 Task: Send an email with the signature Ellie Thompson with the subject Introduction of a new quote and the message We need to make a decision regarding the supplier for the new product. Can you please provide your recommendation? from softage.10@softage.net to softage.8@softage.net and move the email from Sent Items to the folder Employee benefits
Action: Mouse moved to (89, 91)
Screenshot: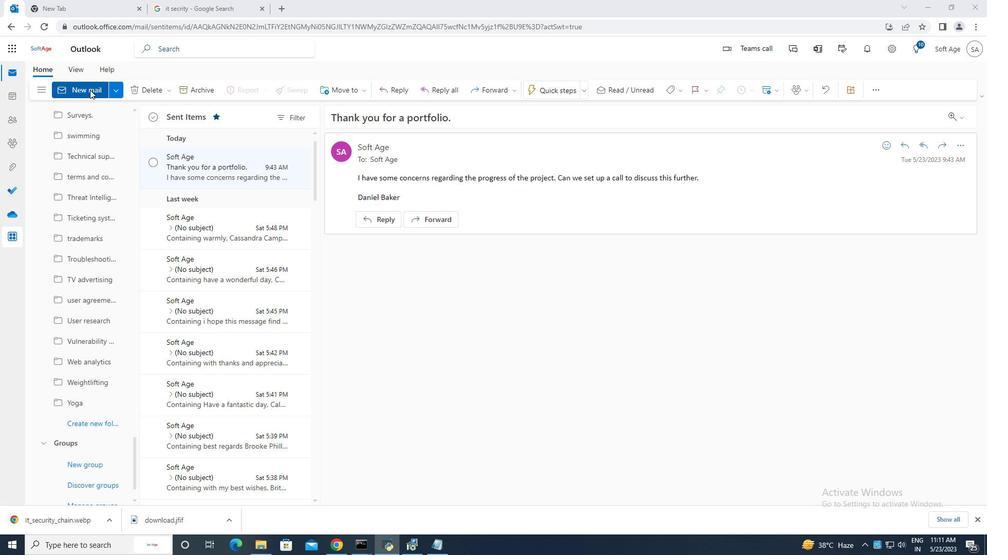 
Action: Mouse pressed left at (89, 91)
Screenshot: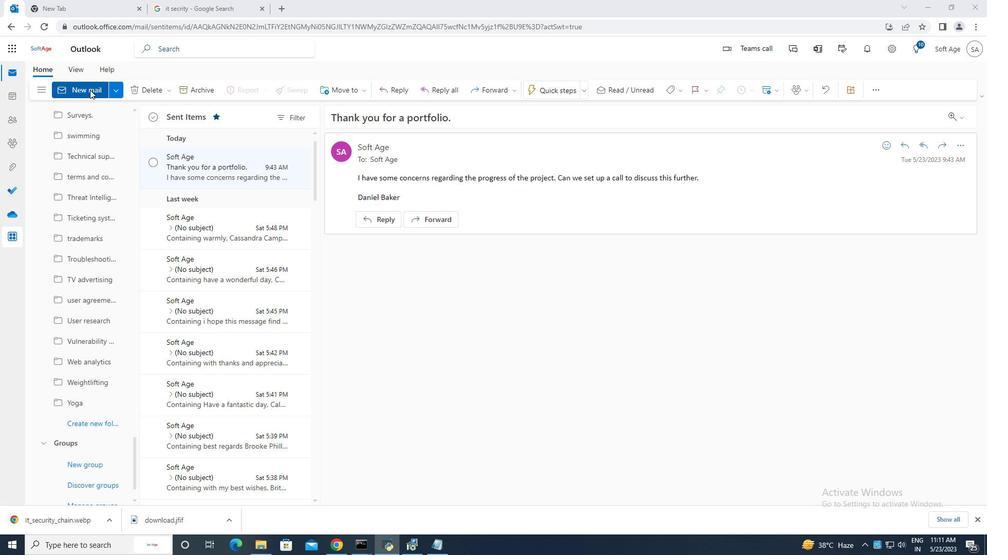 
Action: Mouse moved to (661, 93)
Screenshot: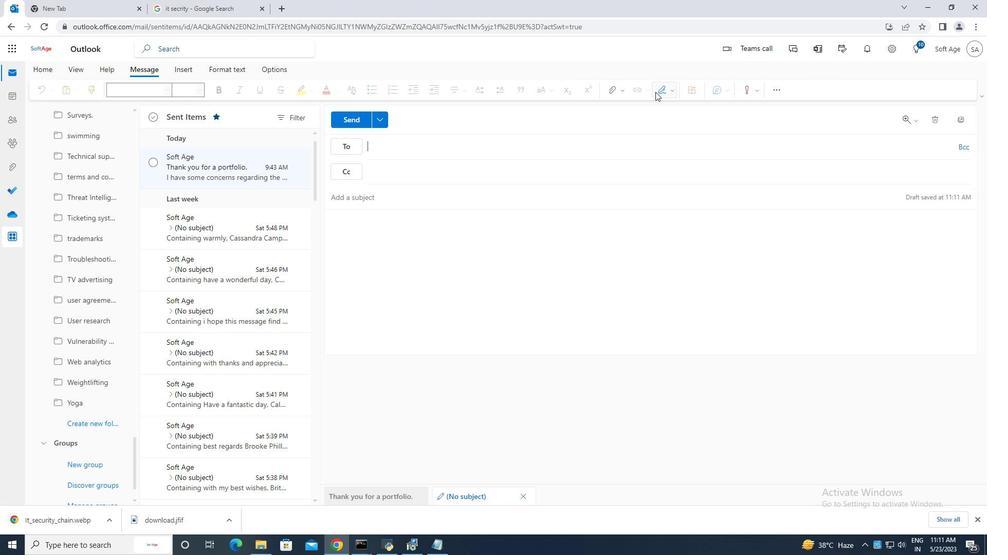 
Action: Mouse pressed left at (661, 93)
Screenshot: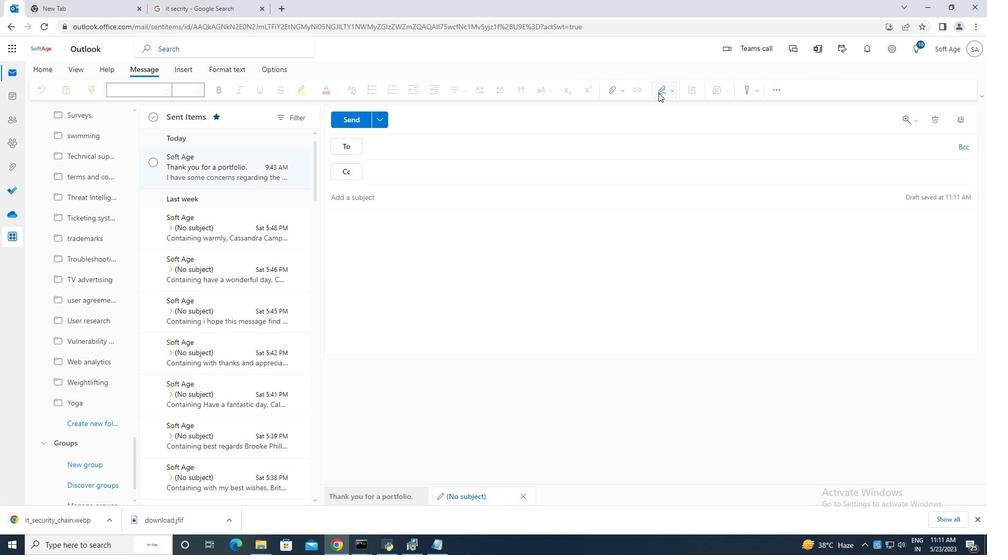 
Action: Mouse moved to (648, 131)
Screenshot: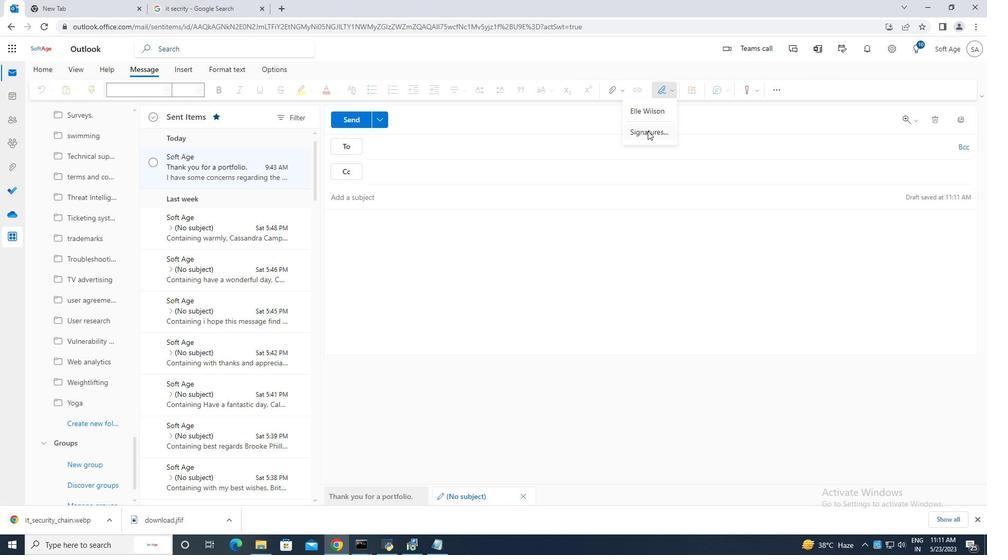 
Action: Mouse pressed left at (648, 131)
Screenshot: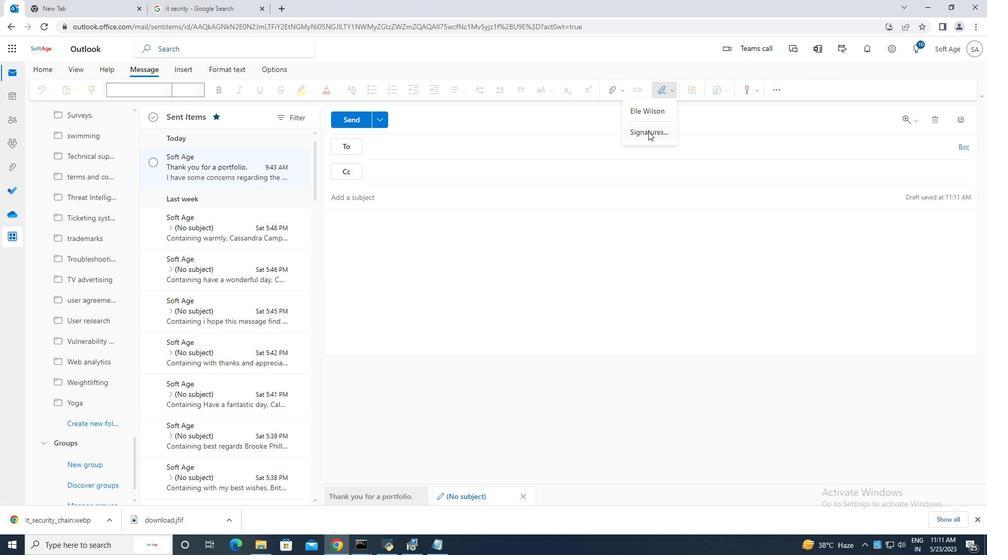 
Action: Mouse moved to (693, 170)
Screenshot: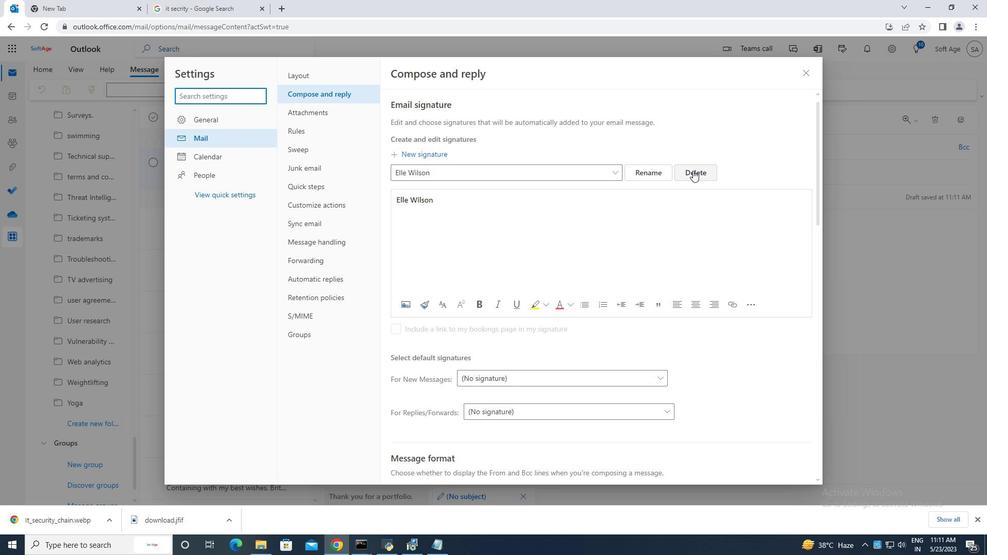 
Action: Mouse pressed left at (693, 170)
Screenshot: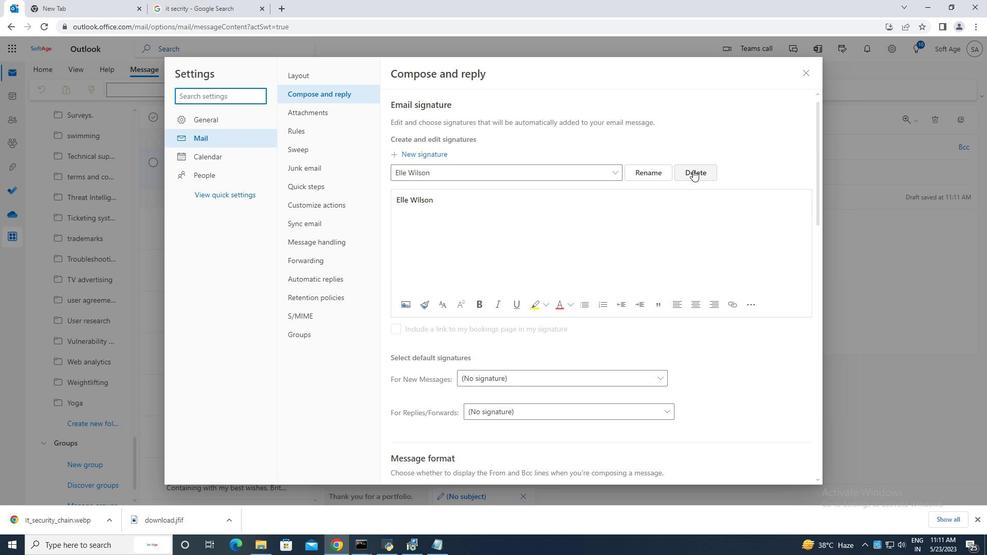 
Action: Mouse moved to (450, 172)
Screenshot: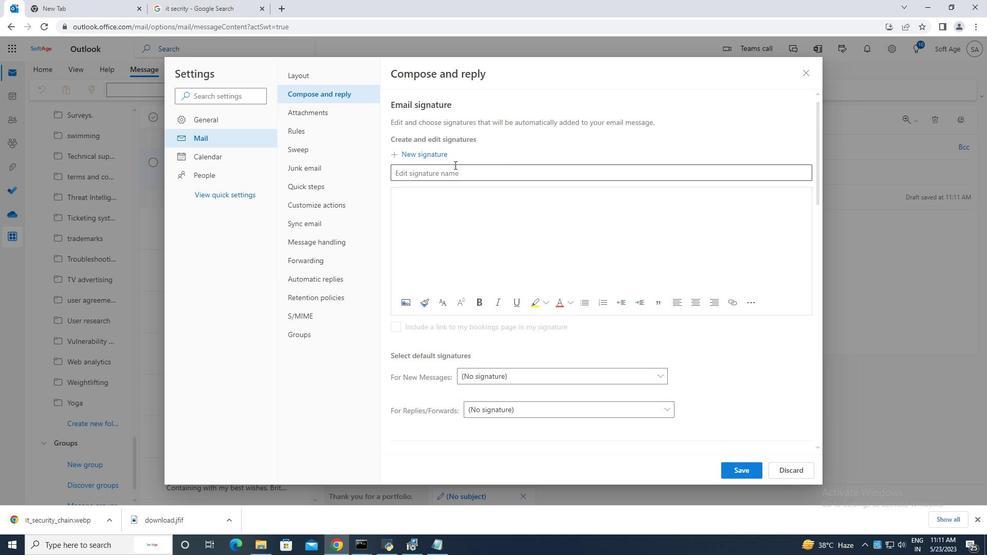 
Action: Mouse pressed left at (450, 172)
Screenshot: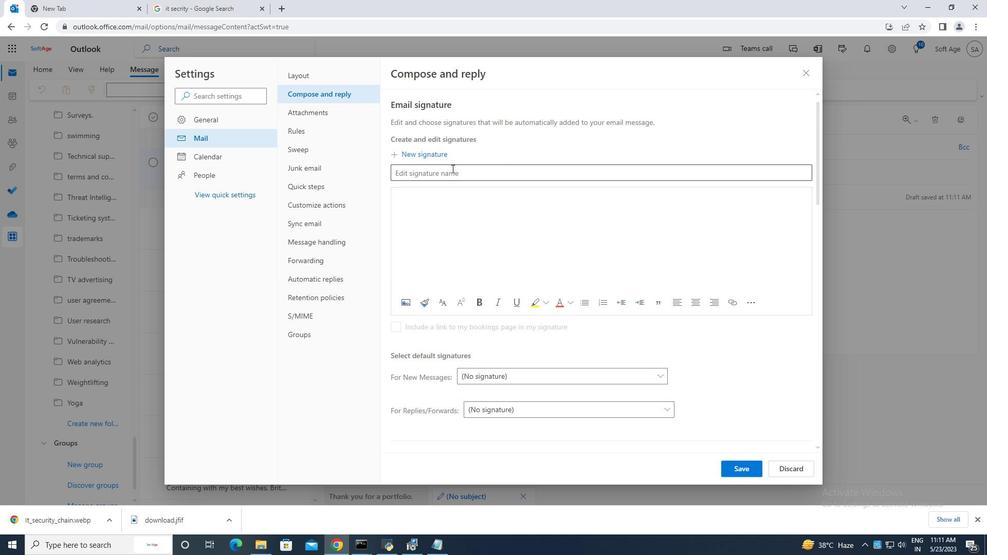 
Action: Mouse moved to (454, 173)
Screenshot: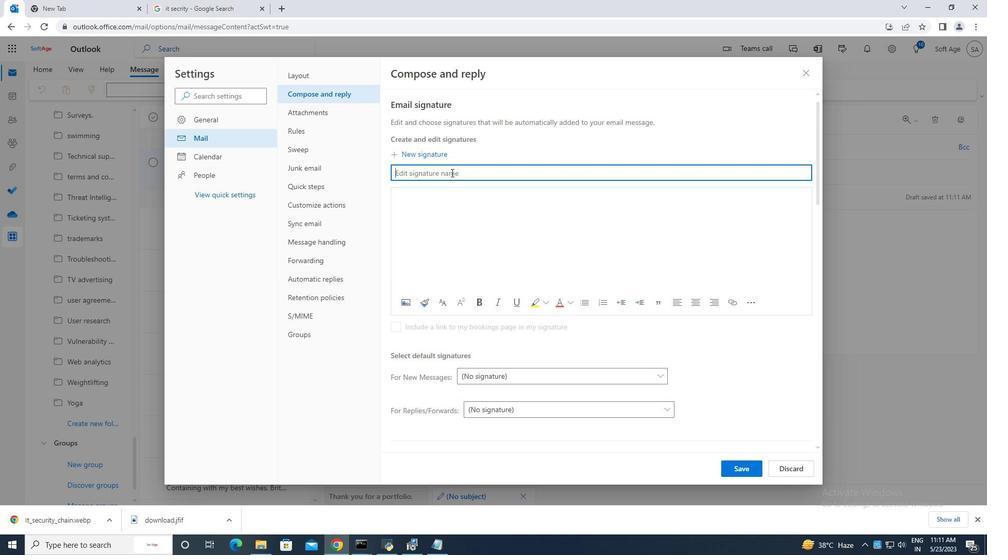 
Action: Key pressed <Key.caps_lock>E<Key.caps_lock>k<Key.backspace>lle<Key.space><Key.caps_lock>T<Key.caps_lock>hompson
Screenshot: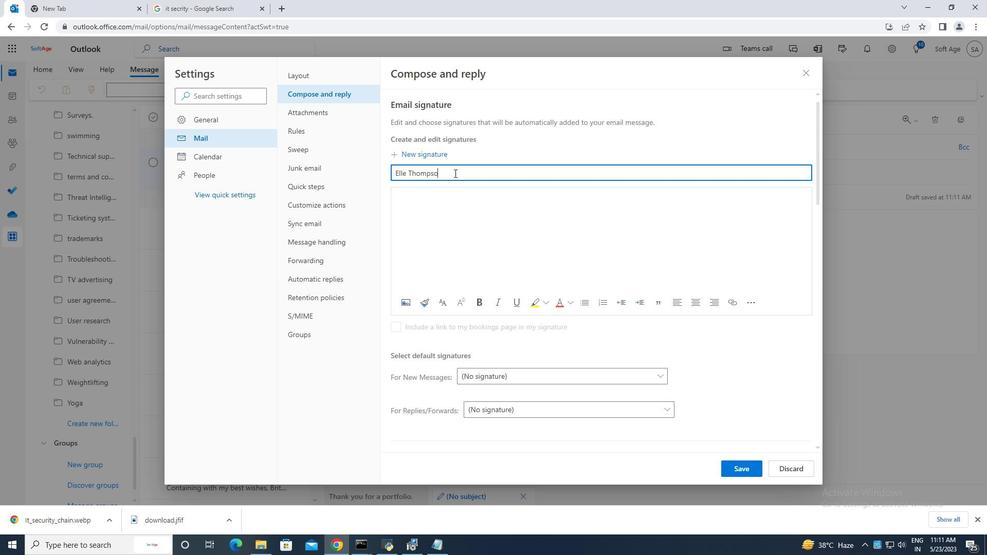 
Action: Mouse moved to (420, 198)
Screenshot: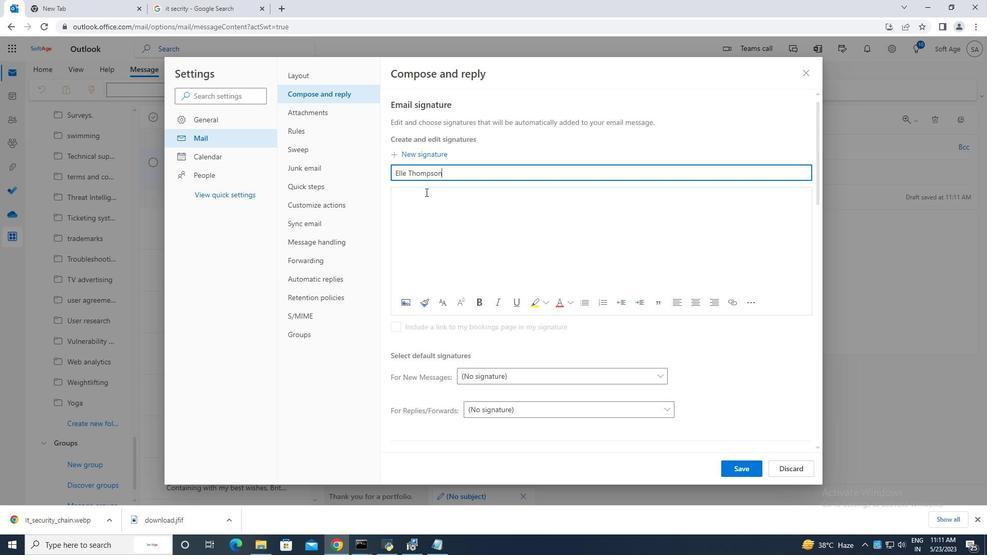 
Action: Mouse pressed left at (420, 198)
Screenshot: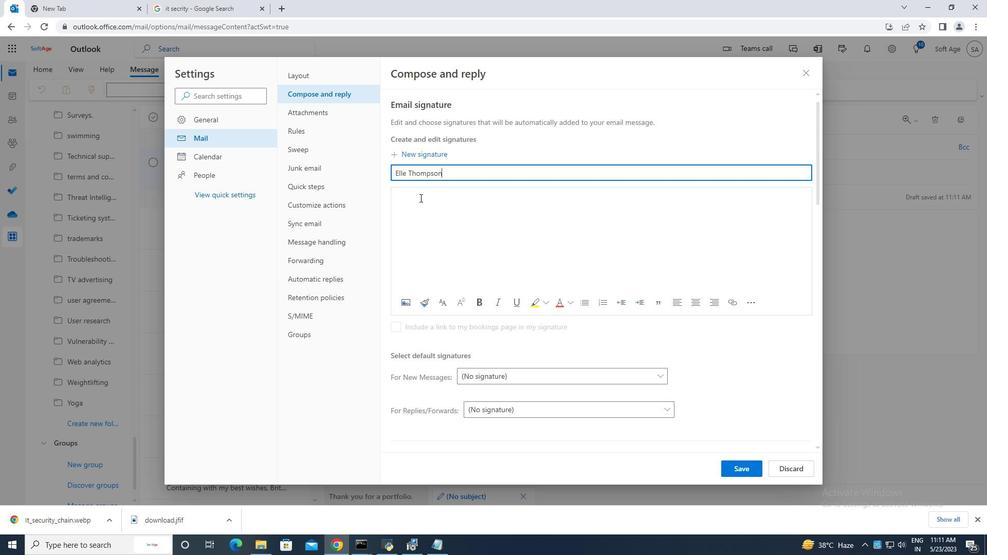 
Action: Mouse moved to (420, 198)
Screenshot: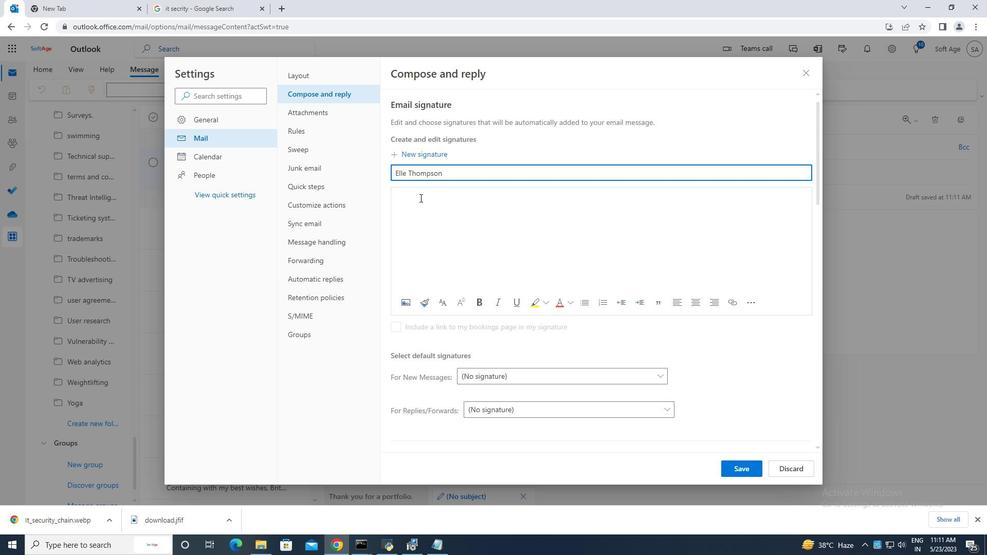 
Action: Key pressed <Key.caps_lock>E<Key.caps_lock>lle<Key.space><Key.caps_lock>T<Key.caps_lock>hompson
Screenshot: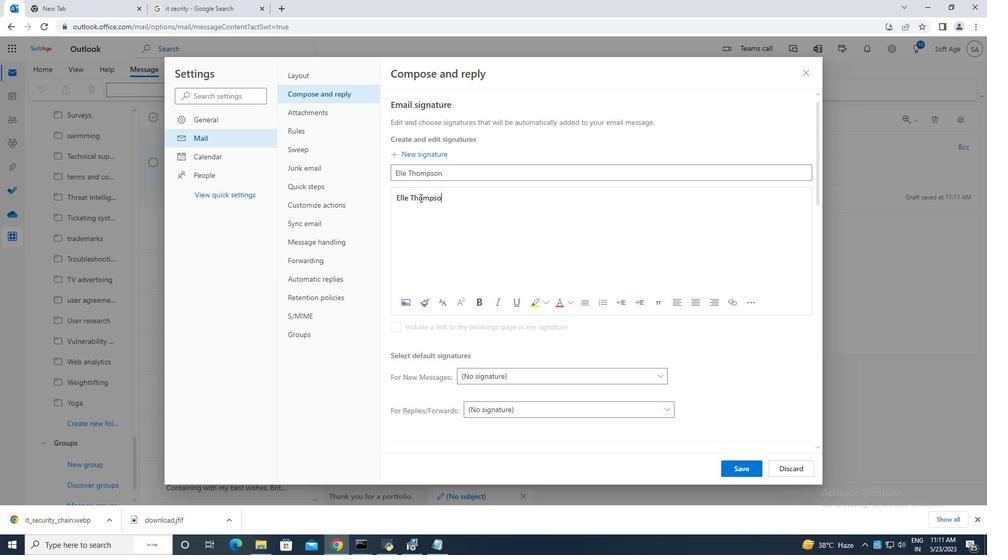 
Action: Mouse moved to (744, 471)
Screenshot: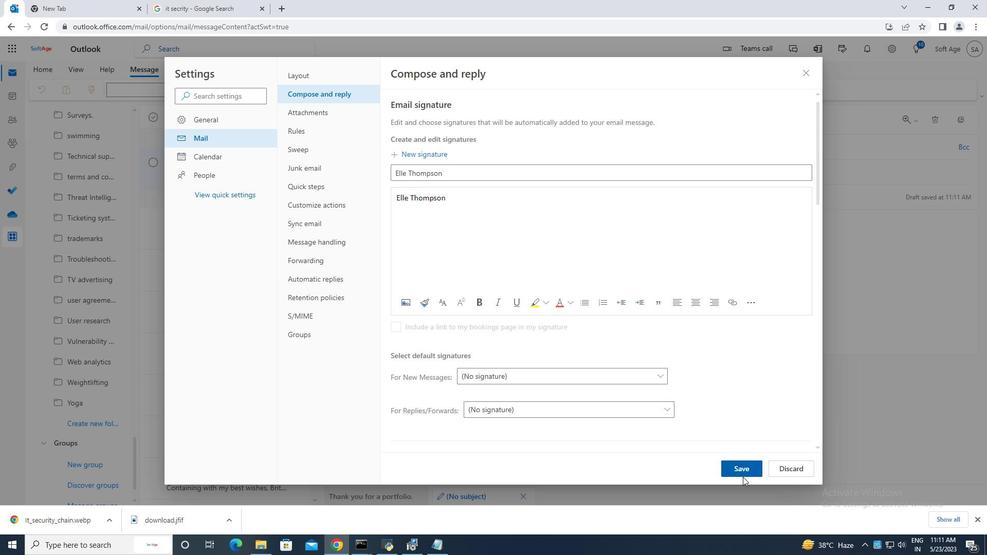 
Action: Mouse pressed left at (744, 471)
Screenshot: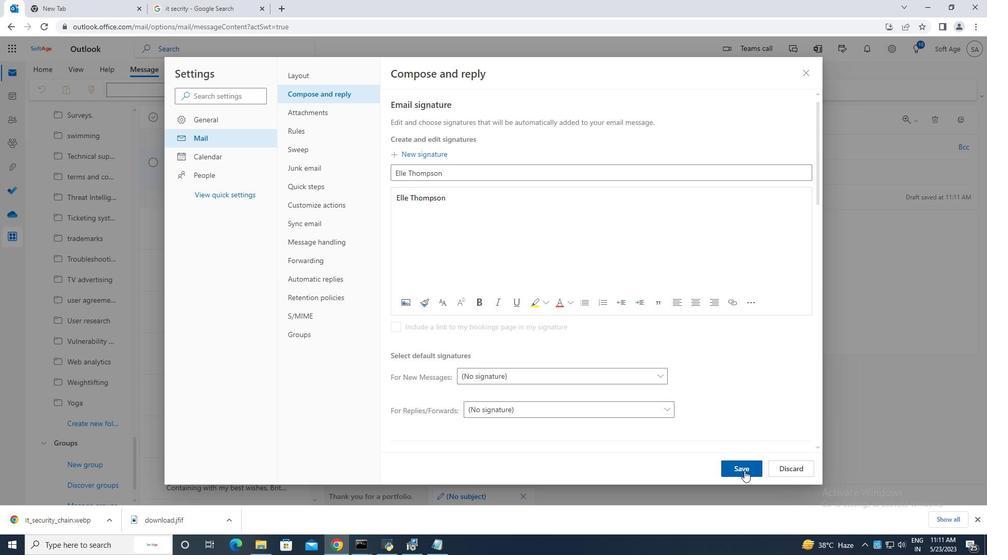 
Action: Mouse moved to (807, 72)
Screenshot: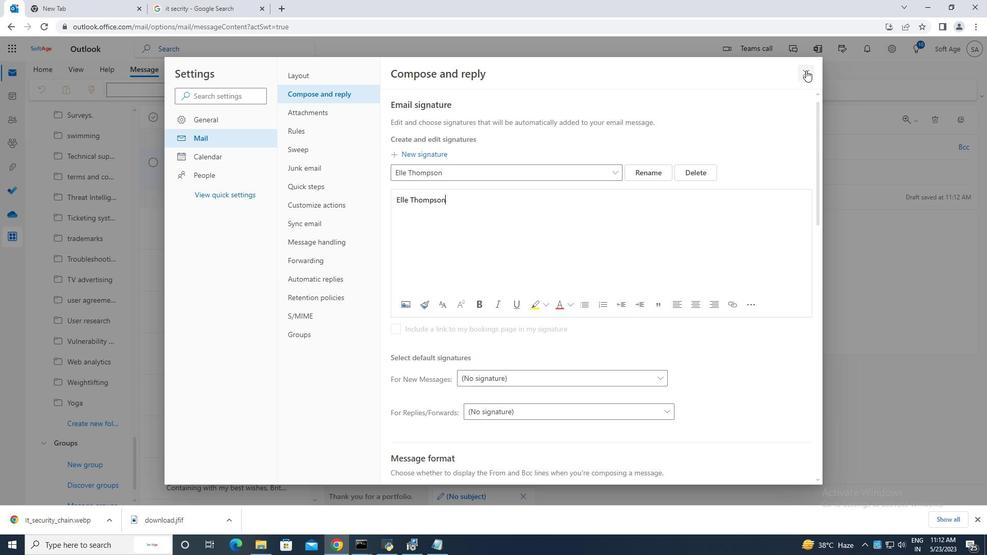 
Action: Mouse pressed left at (807, 72)
Screenshot: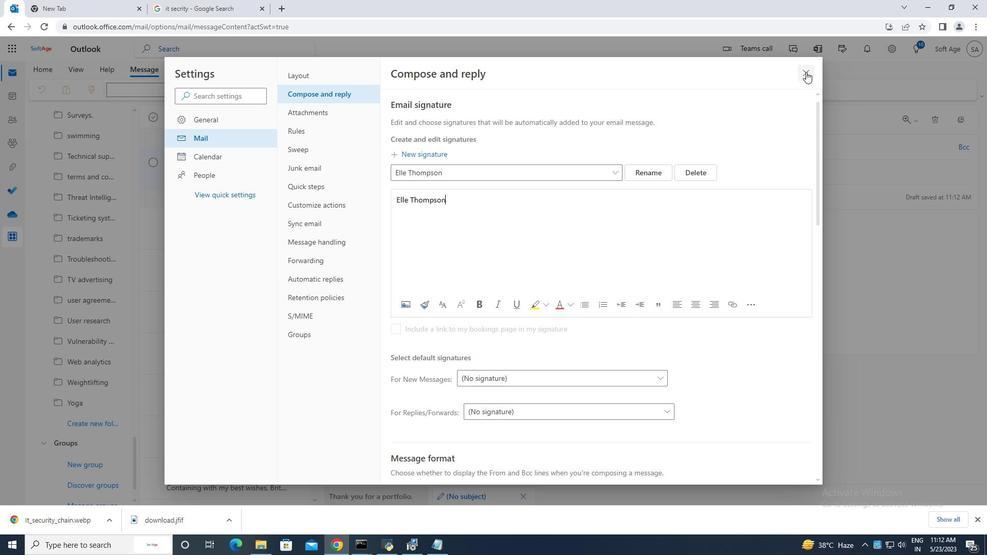 
Action: Mouse moved to (668, 94)
Screenshot: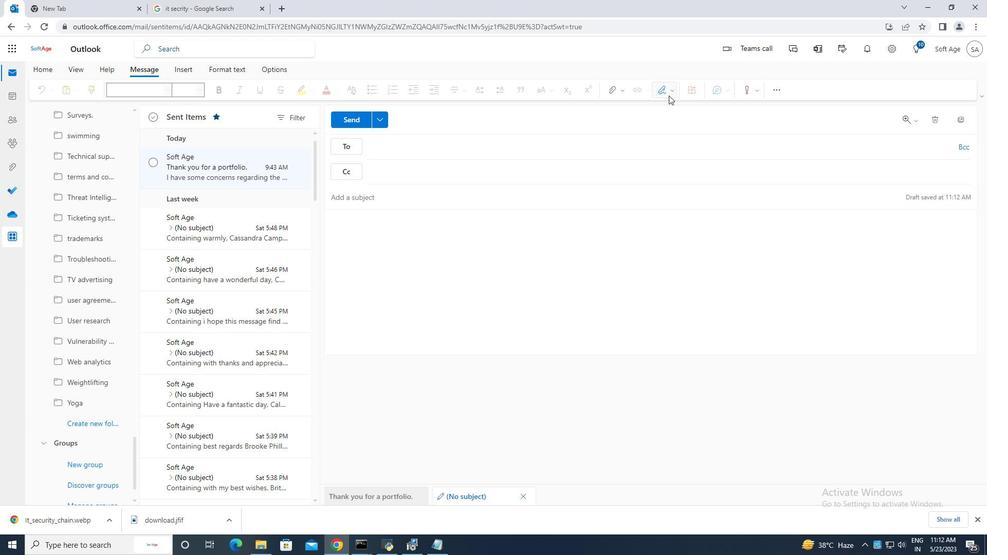 
Action: Mouse pressed left at (668, 94)
Screenshot: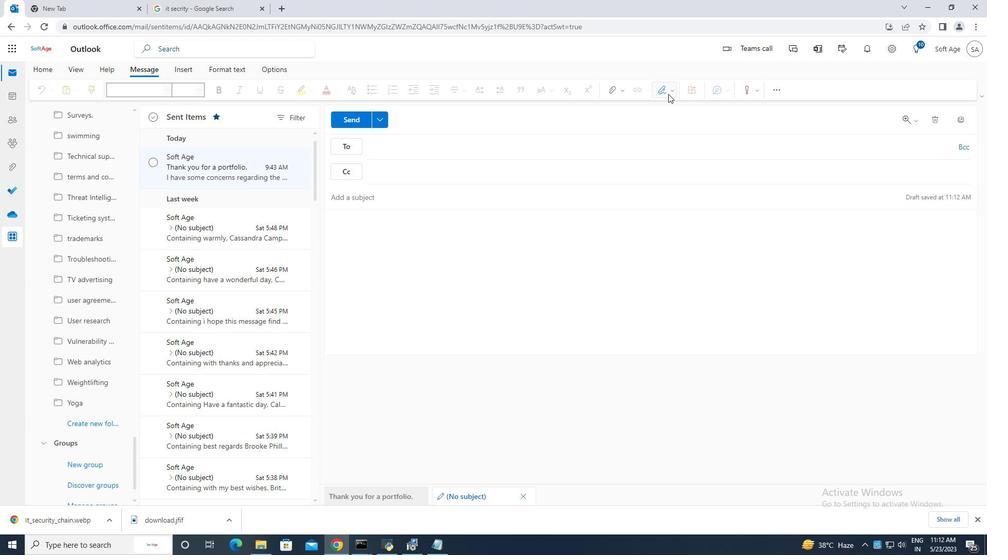 
Action: Mouse moved to (647, 110)
Screenshot: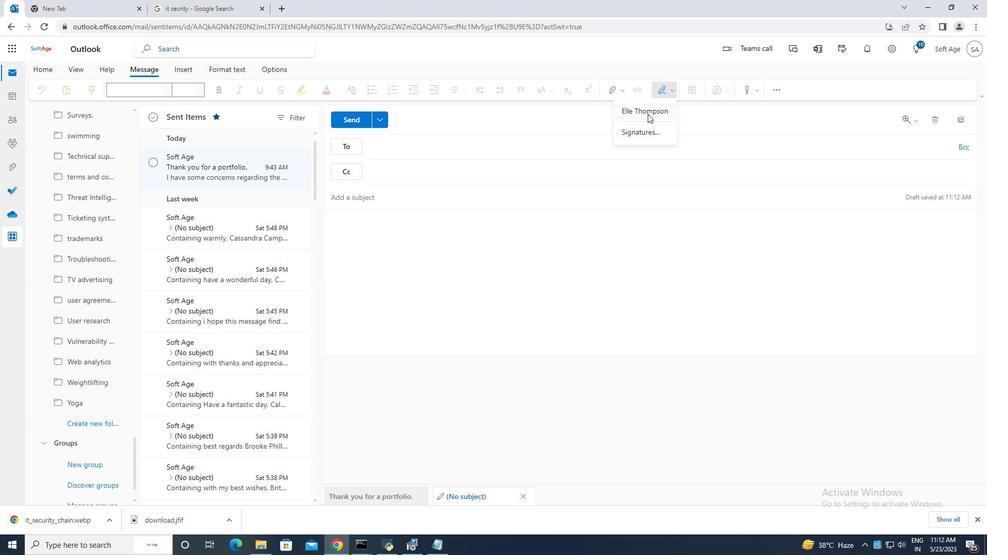 
Action: Mouse pressed left at (647, 110)
Screenshot: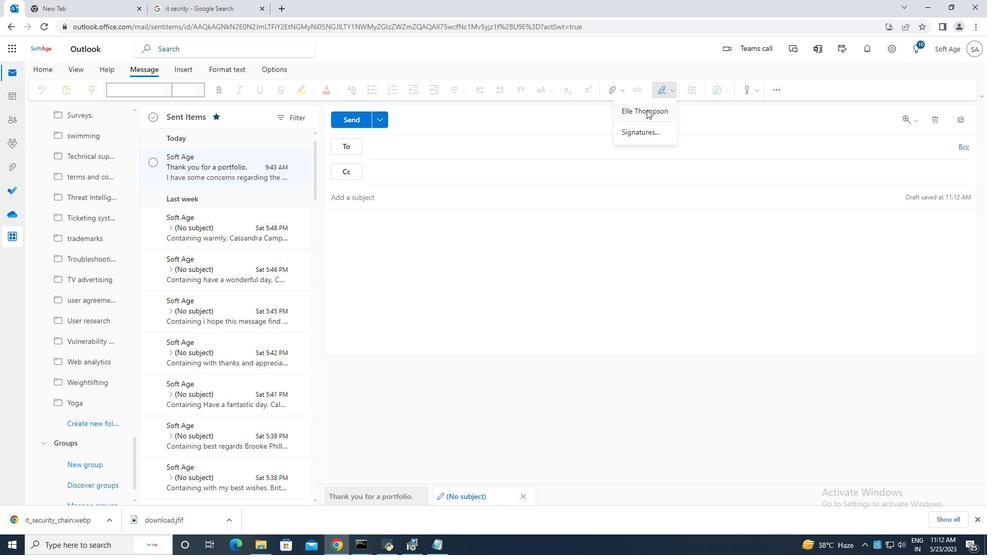 
Action: Mouse moved to (361, 197)
Screenshot: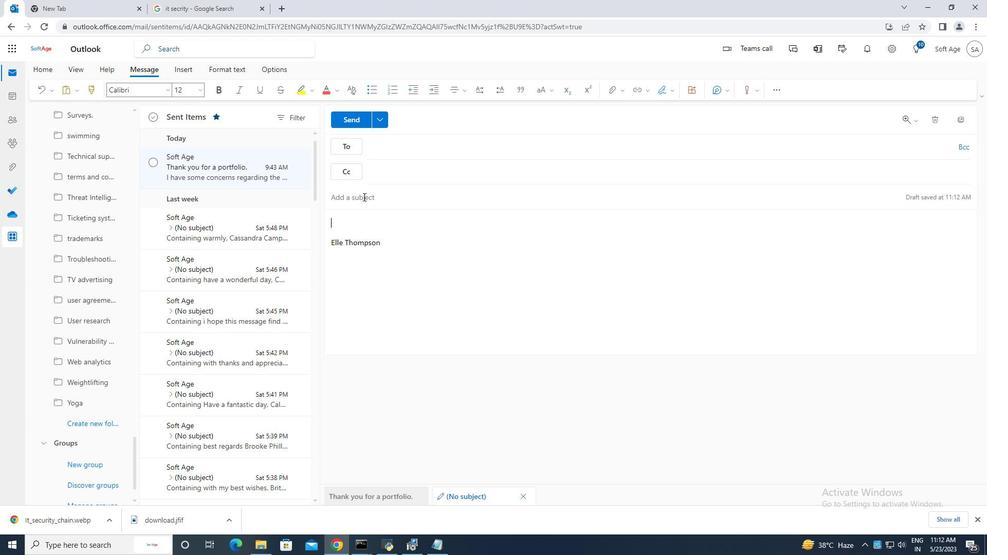
Action: Mouse pressed left at (361, 197)
Screenshot: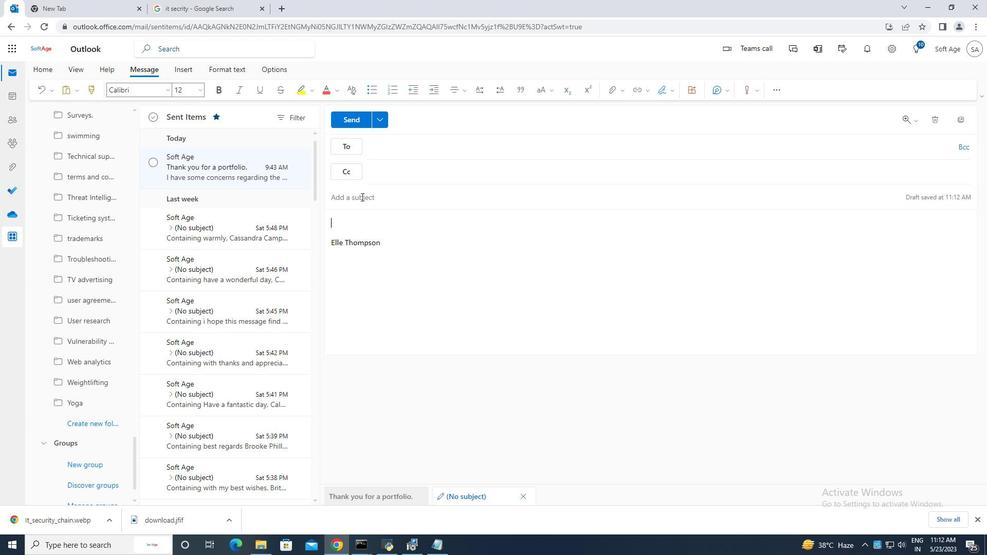 
Action: Key pressed <Key.caps_lock>I<Key.caps_lock>ntroduction<Key.space>of<Key.space>a<Key.space>new<Key.space>quoy<Key.backspace>te<Key.space><Key.backspace>.
Screenshot: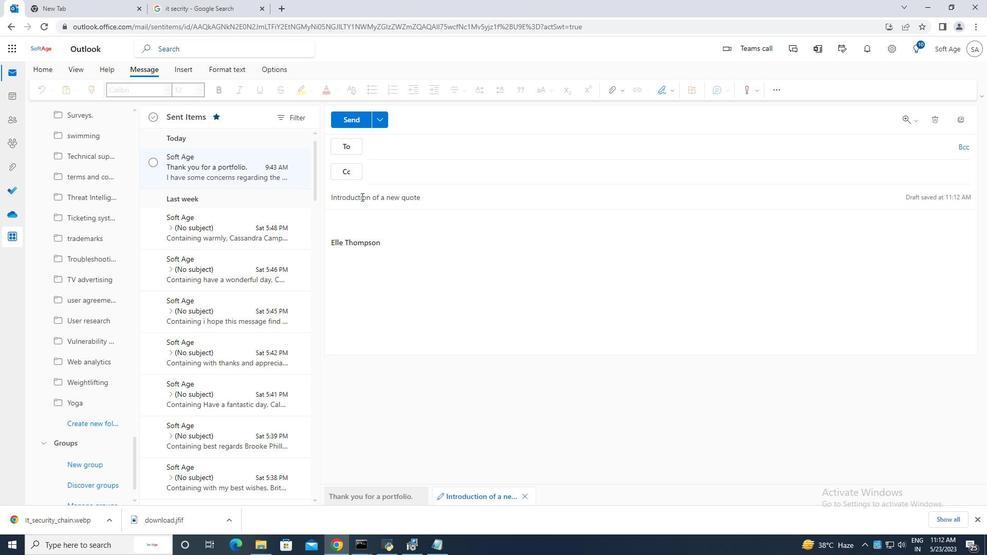 
Action: Mouse moved to (342, 216)
Screenshot: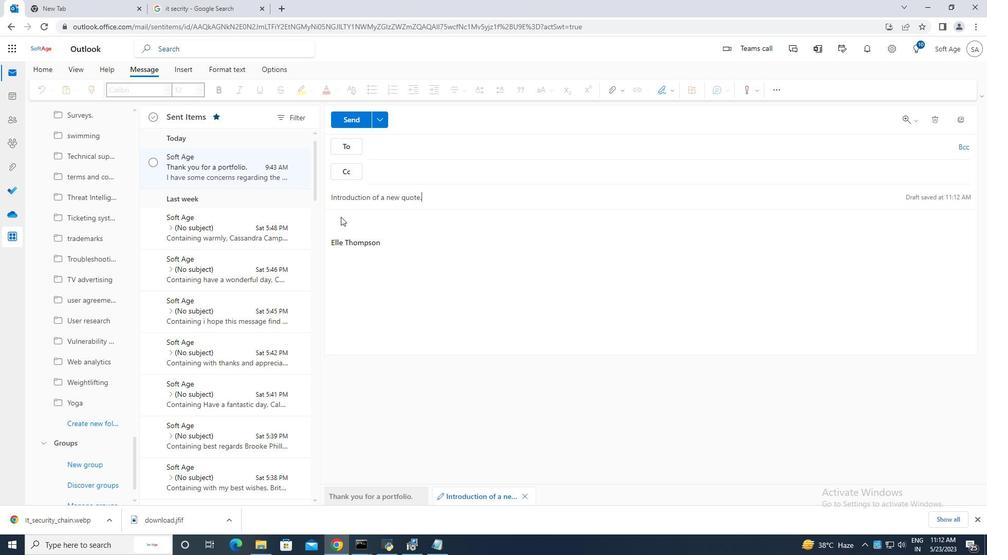 
Action: Mouse pressed left at (342, 216)
Screenshot: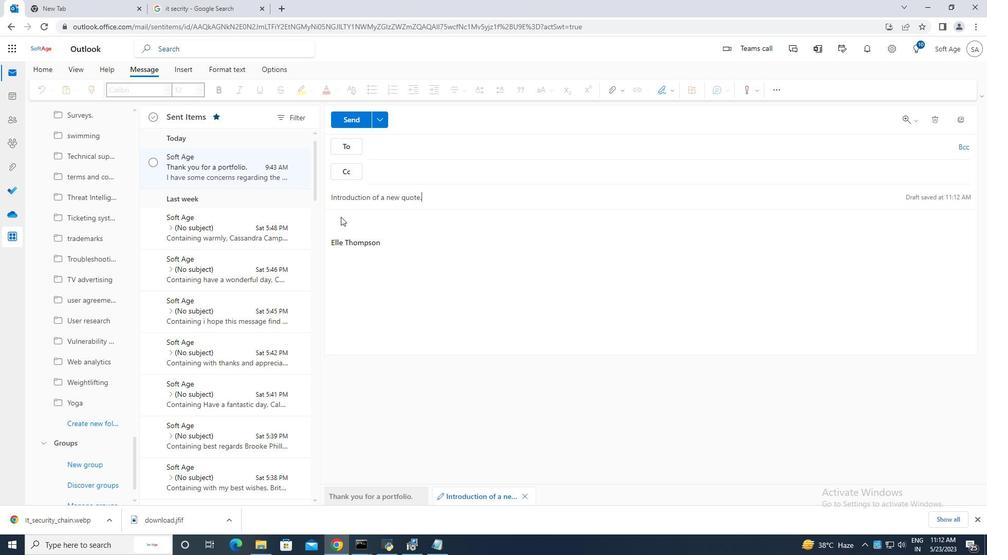 
Action: Mouse moved to (348, 220)
Screenshot: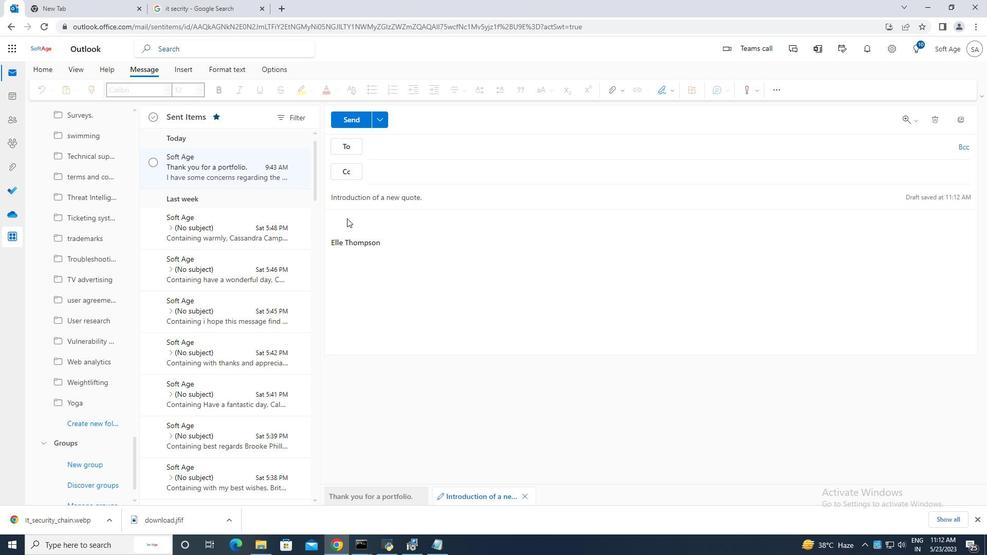 
Action: Mouse pressed left at (348, 220)
Screenshot: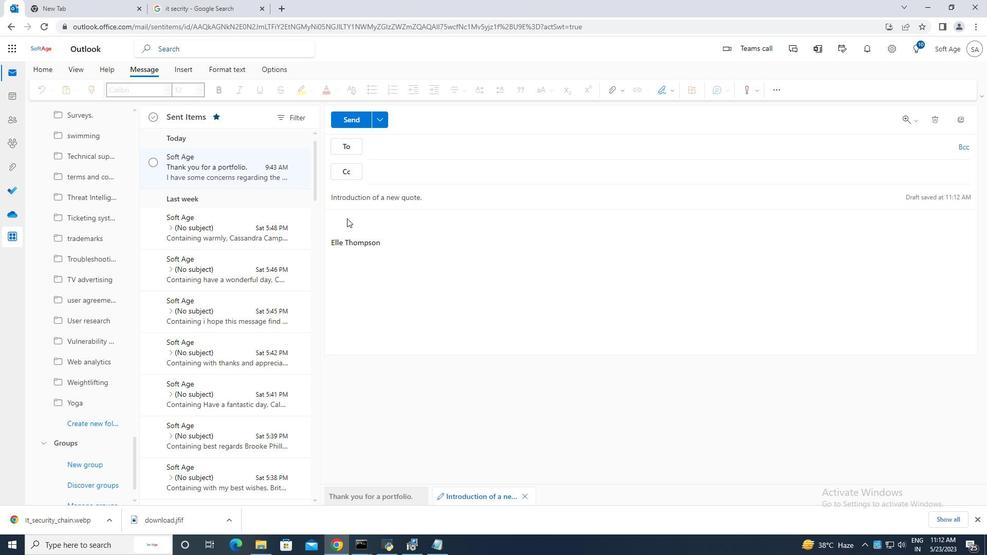
Action: Mouse moved to (338, 227)
Screenshot: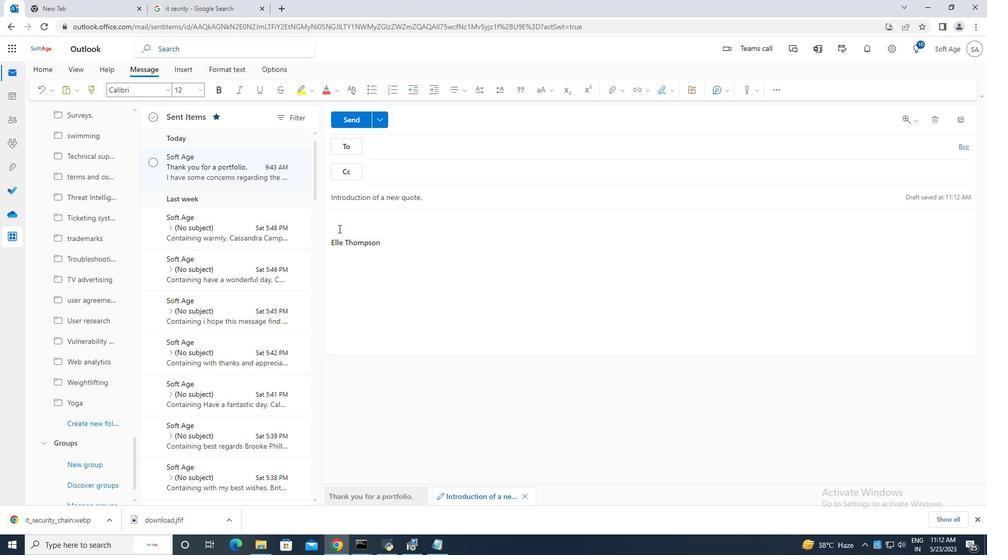
Action: Key pressed <Key.space><Key.caps_lock>W<Key.caps_lock>e<Key.space>need<Key.space>to<Key.space>make<Key.space>a<Key.space>decison<Key.space><Key.backspace><Key.backspace><Key.backspace>ion<Key.space>regarding<Key.space>the<Key.space>supplier<Key.space>for<Key.space>the<Key.space>new<Key.space>product.<Key.space><Key.caps_lock>C<Key.caps_lock>an<Key.space>you<Key.space>please<Key.space>provide<Key.space>your<Key.space>recommendations.
Screenshot: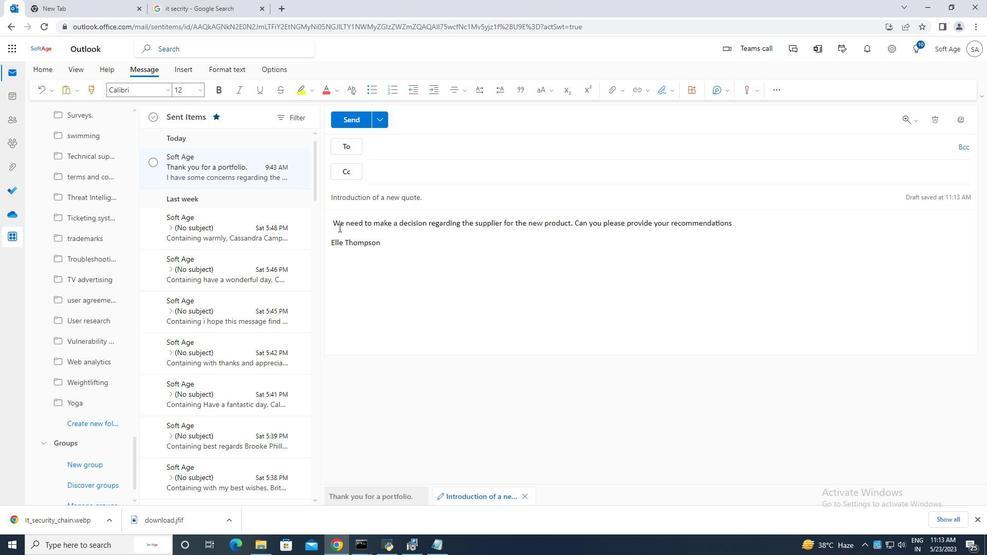 
Action: Mouse moved to (388, 148)
Screenshot: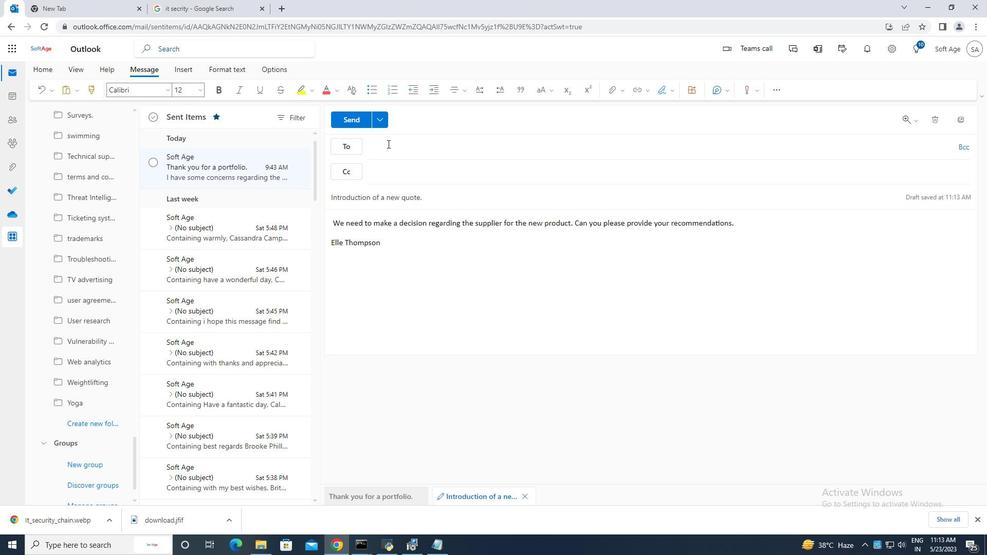 
Action: Mouse pressed left at (388, 148)
Screenshot: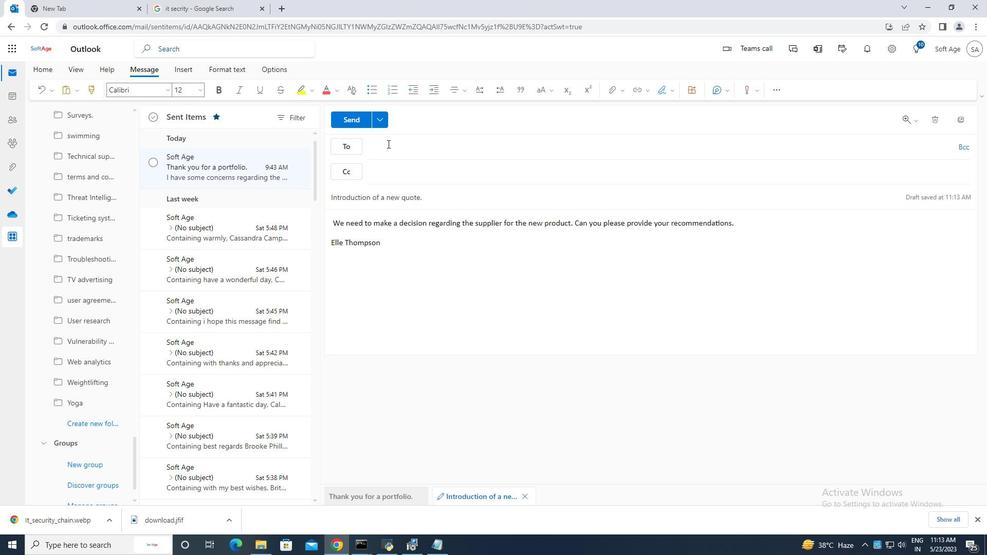 
Action: Mouse moved to (389, 153)
Screenshot: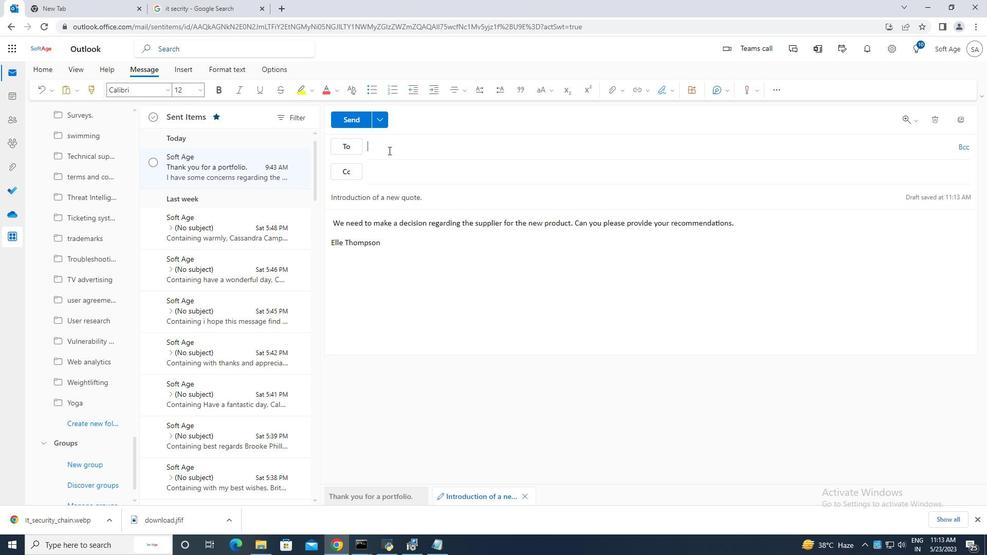 
Action: Key pressed softage.8<Key.shift>@
Screenshot: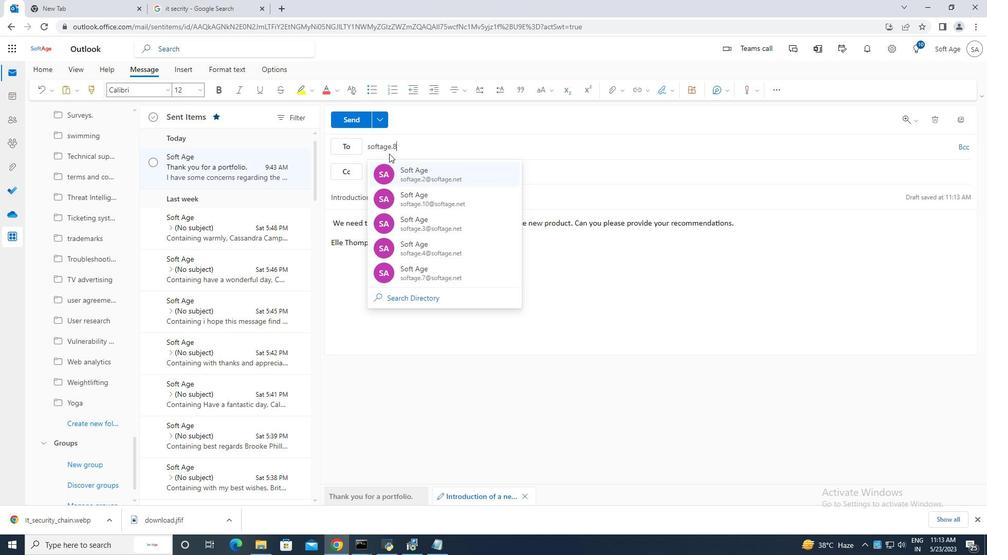 
Action: Mouse moved to (476, 170)
Screenshot: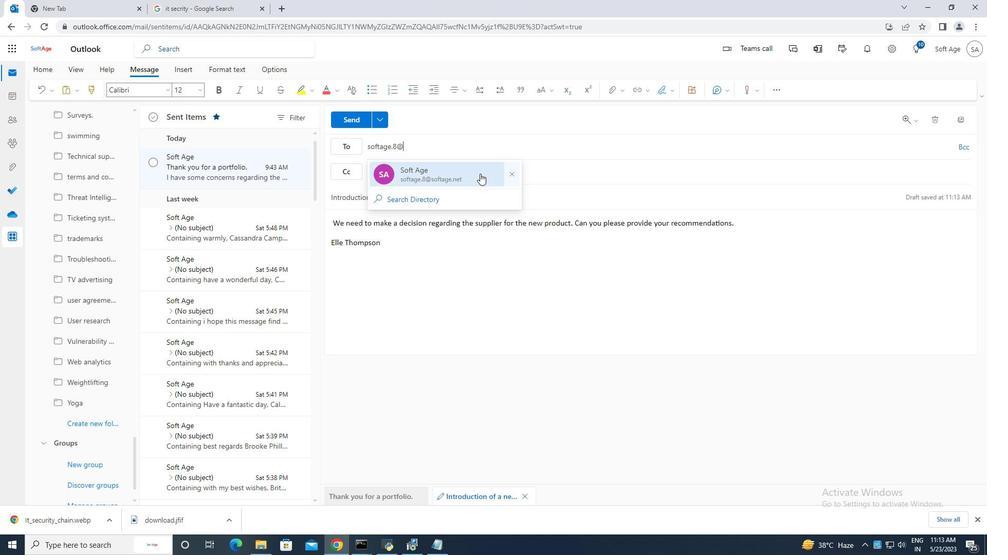 
Action: Mouse pressed left at (476, 170)
Screenshot: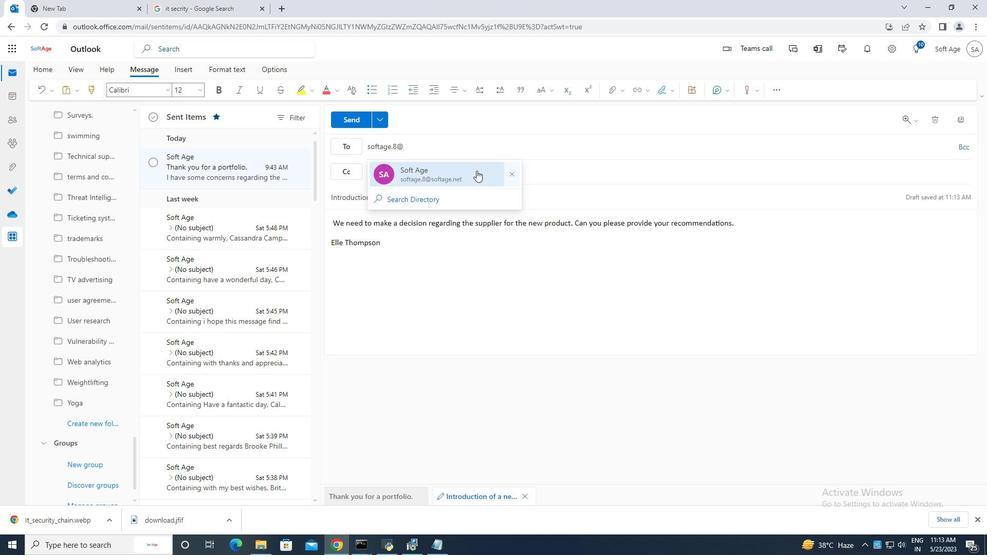 
Action: Mouse moved to (102, 423)
Screenshot: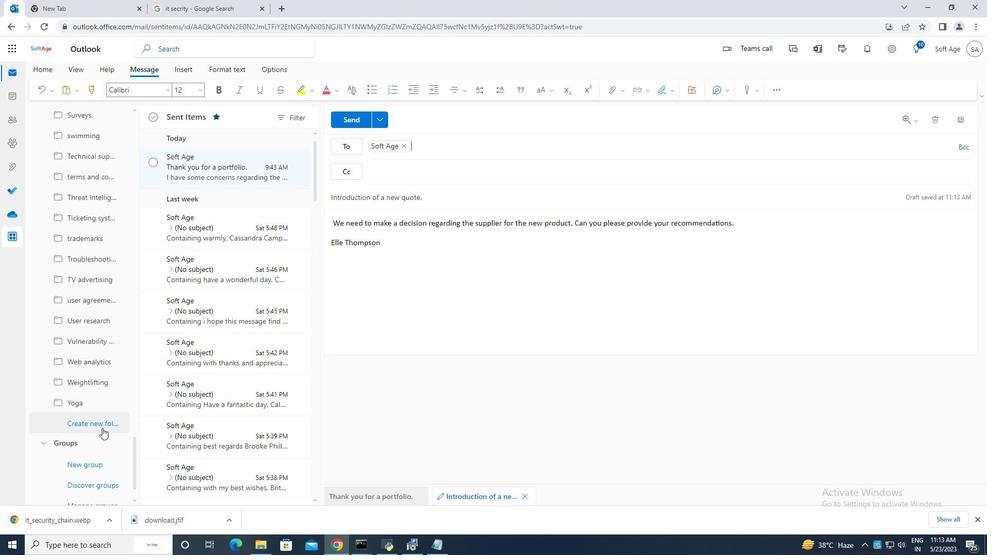 
Action: Mouse pressed left at (102, 423)
Screenshot: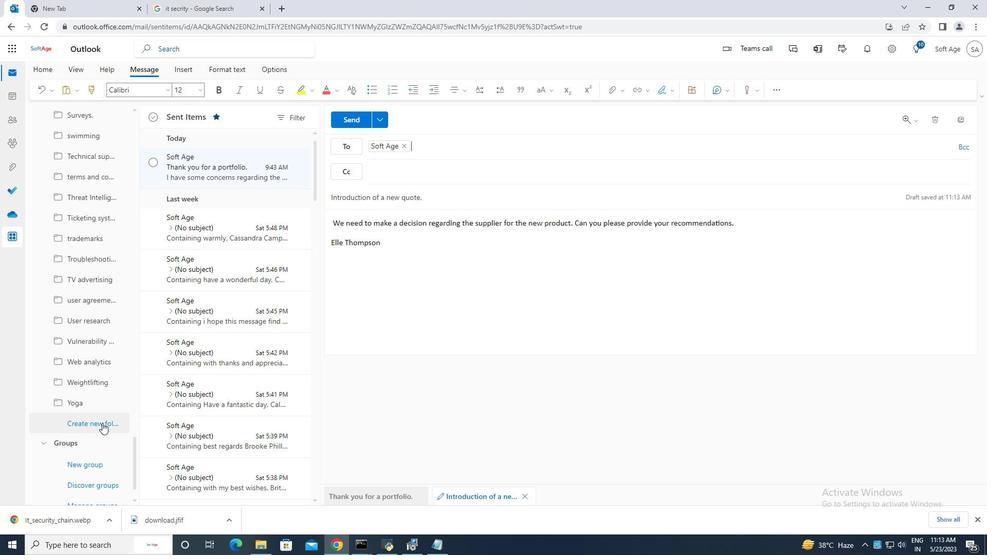 
Action: Mouse moved to (80, 424)
Screenshot: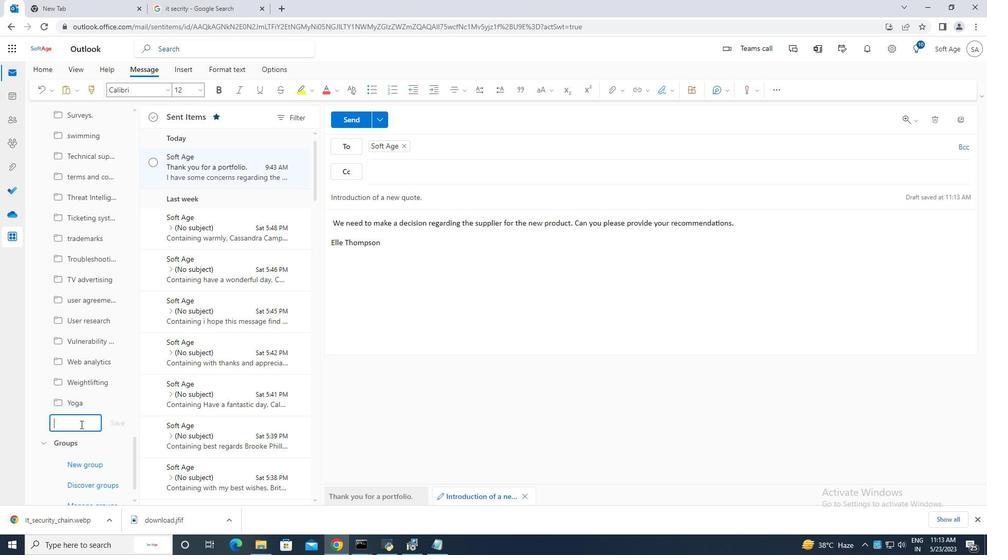 
Action: Mouse pressed left at (80, 424)
Screenshot: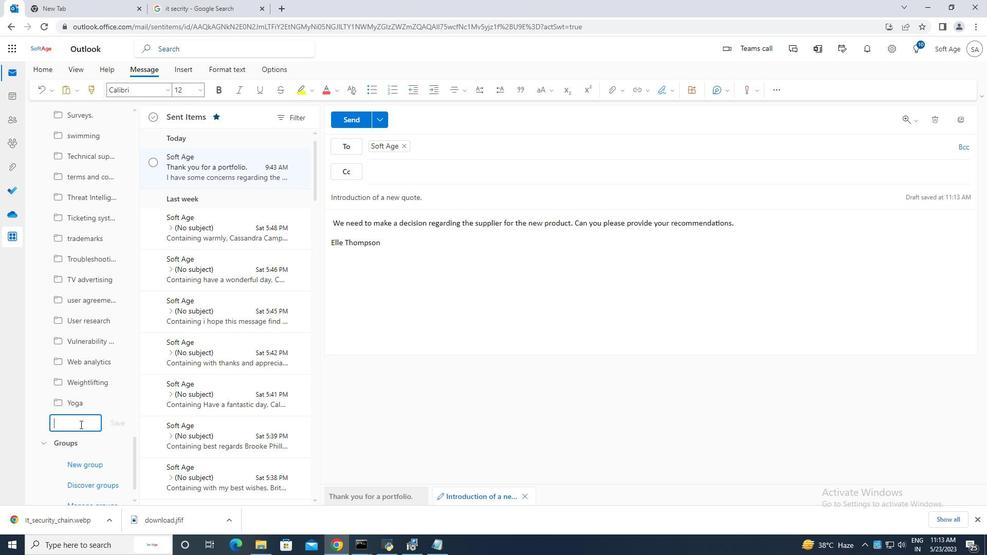 
Action: Mouse moved to (82, 425)
Screenshot: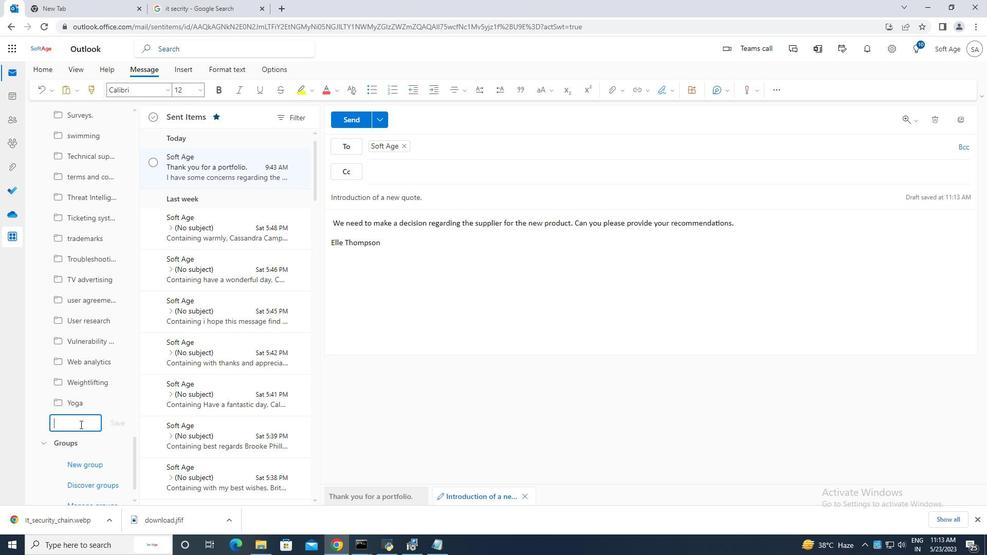 
Action: Key pressed <Key.caps_lock>E<Key.caps_lock>mployee<Key.space>benefits
Screenshot: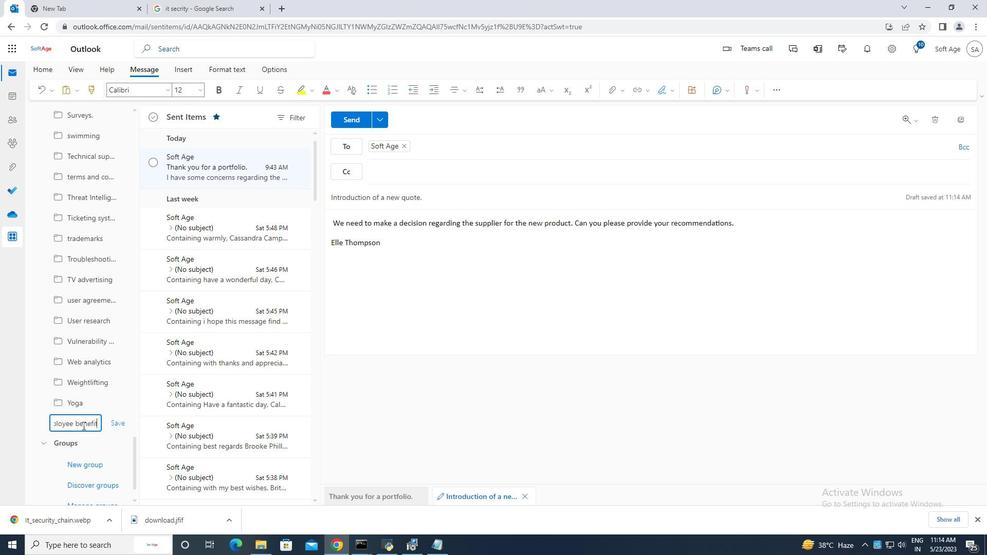 
Action: Mouse moved to (119, 425)
Screenshot: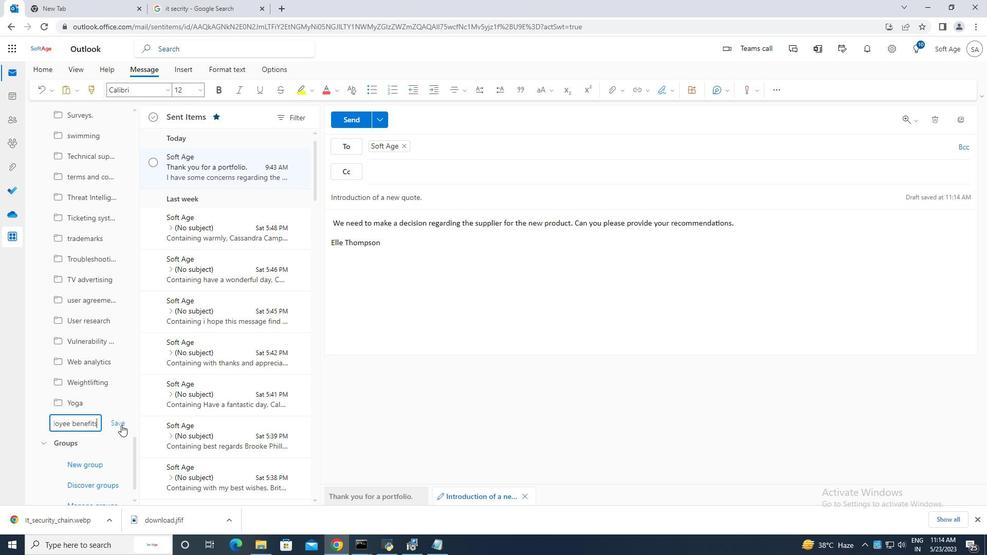 
Action: Mouse pressed left at (119, 425)
Screenshot: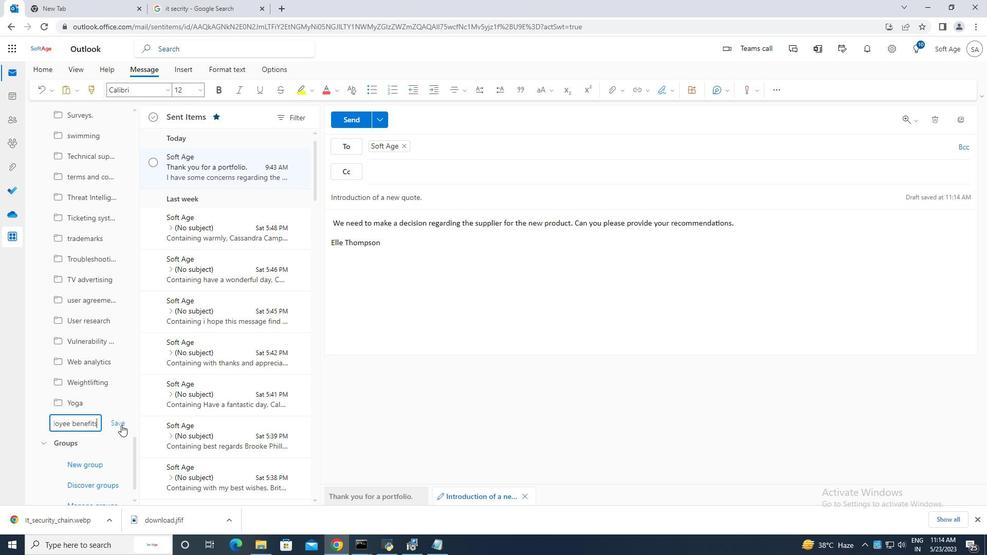 
Action: Mouse moved to (349, 117)
Screenshot: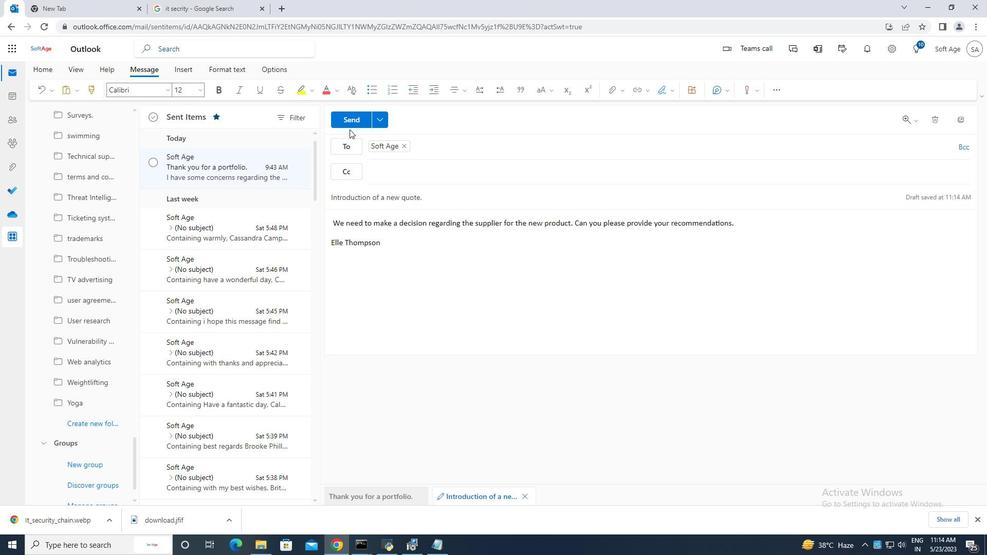 
Action: Mouse pressed left at (349, 117)
Screenshot: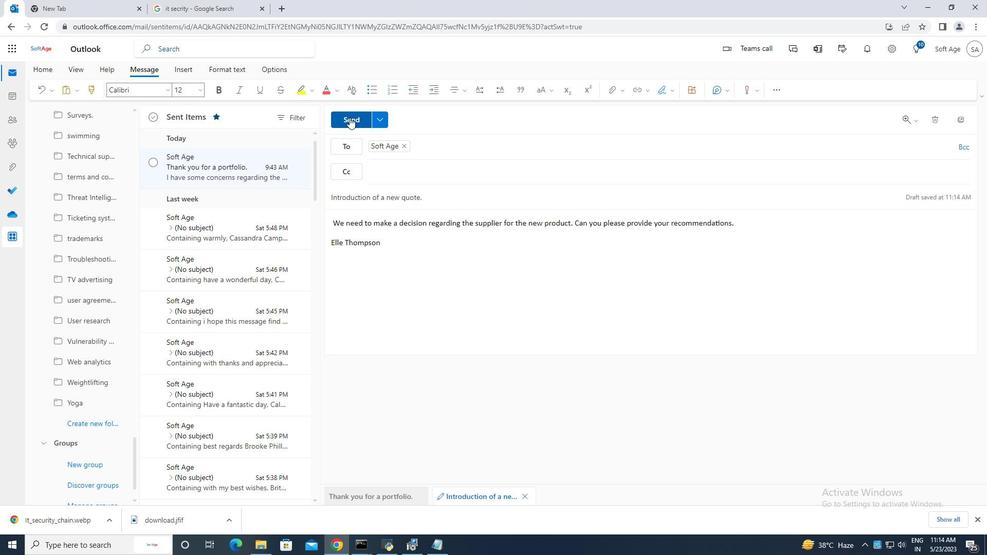 
Action: Mouse moved to (152, 162)
Screenshot: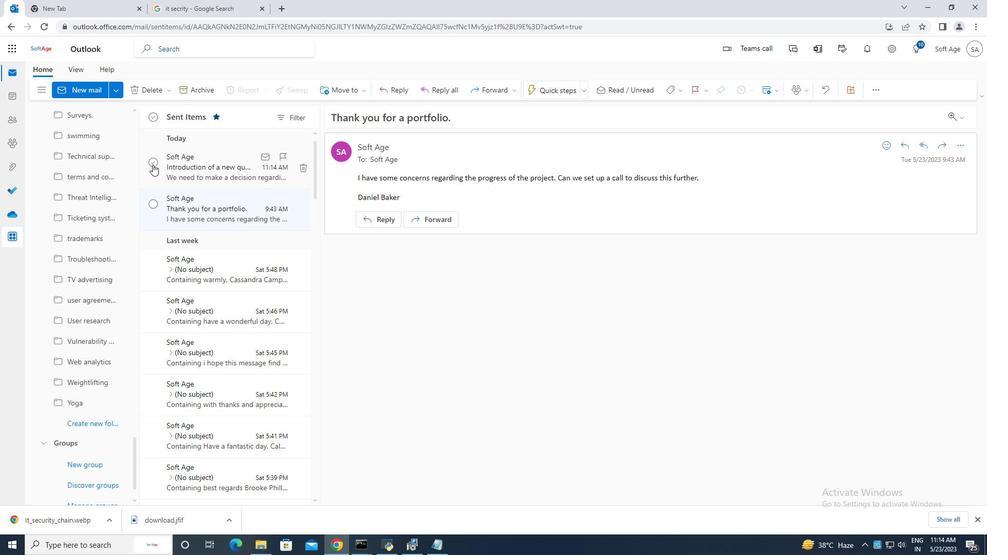 
Action: Mouse pressed left at (152, 162)
Screenshot: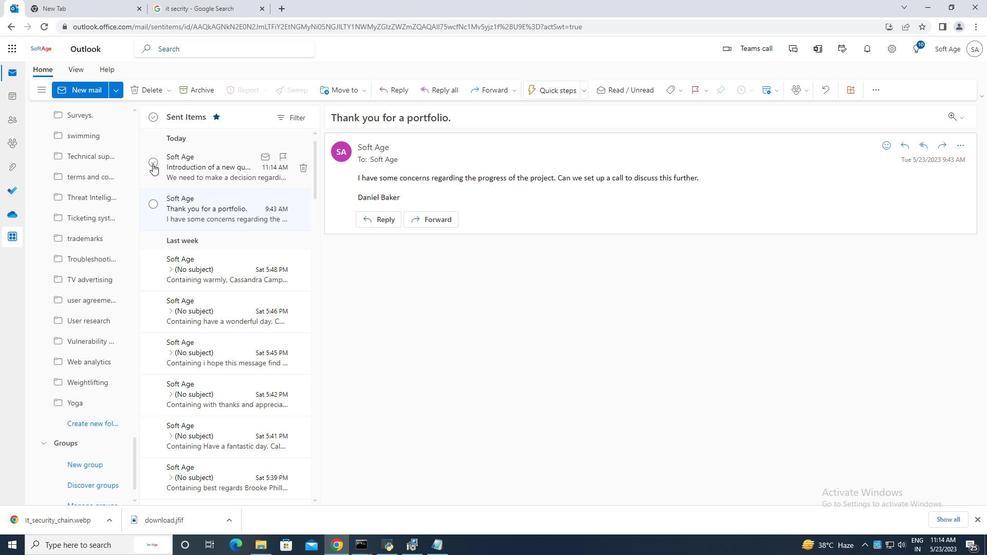 
Action: Mouse moved to (352, 92)
Screenshot: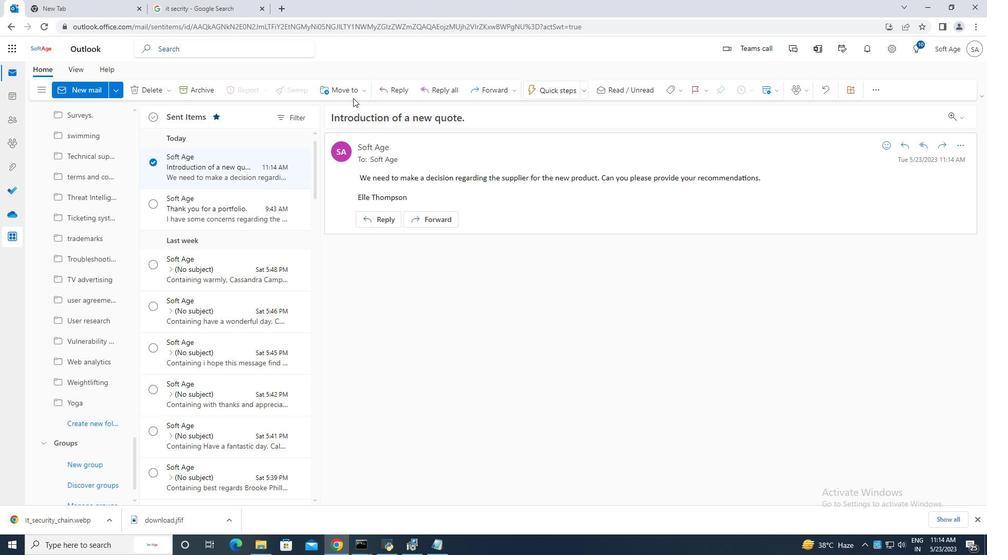 
Action: Mouse pressed left at (352, 92)
Screenshot: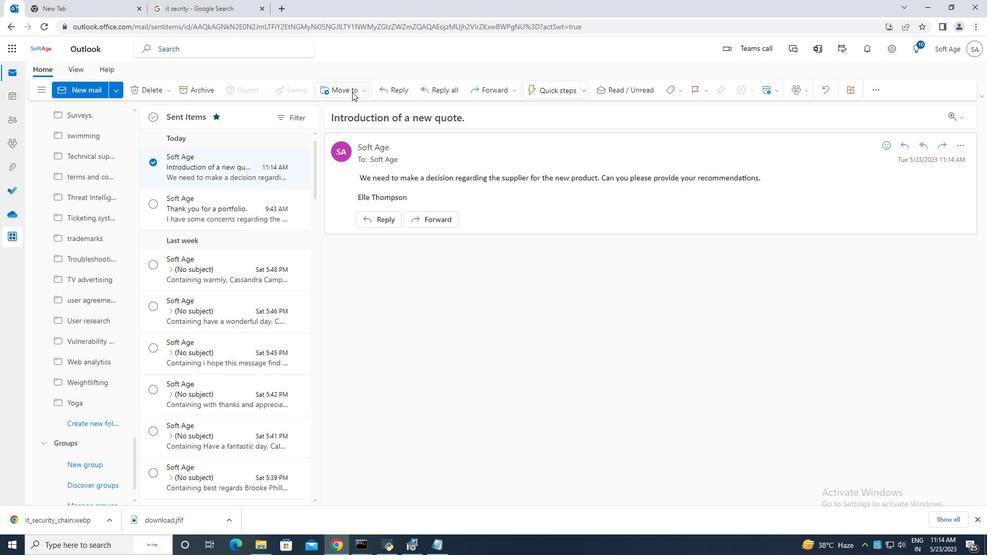 
Action: Mouse moved to (355, 110)
Screenshot: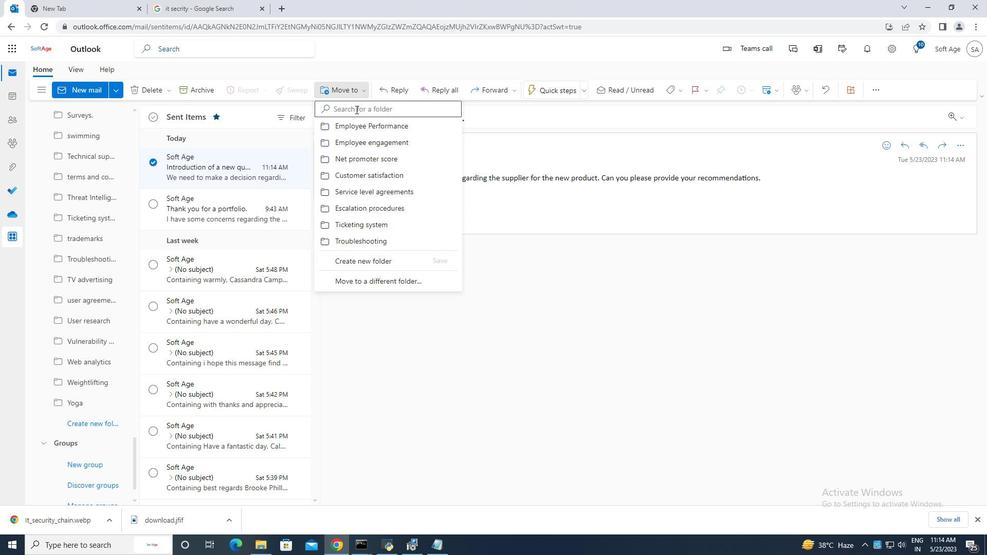 
Action: Mouse pressed left at (355, 110)
Screenshot: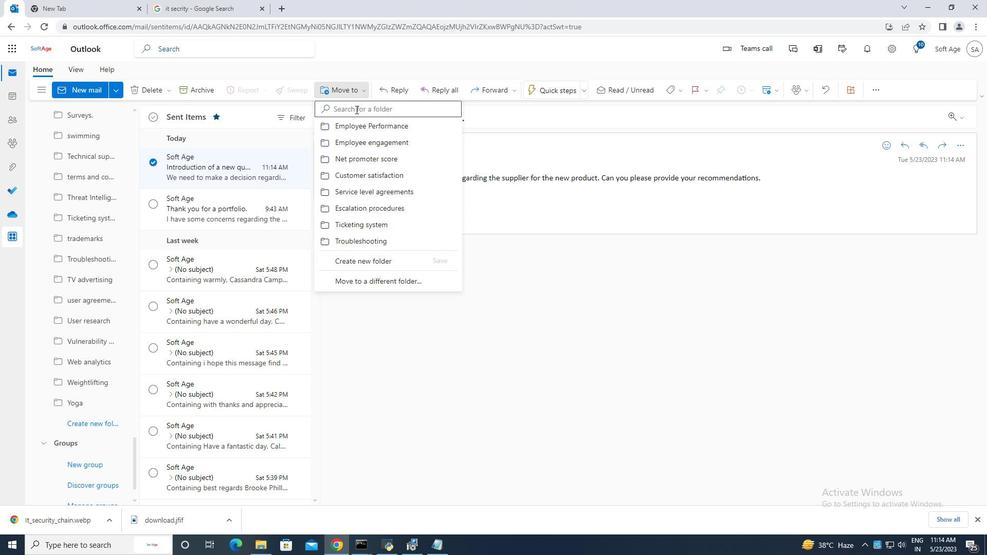 
Action: Mouse moved to (357, 111)
Screenshot: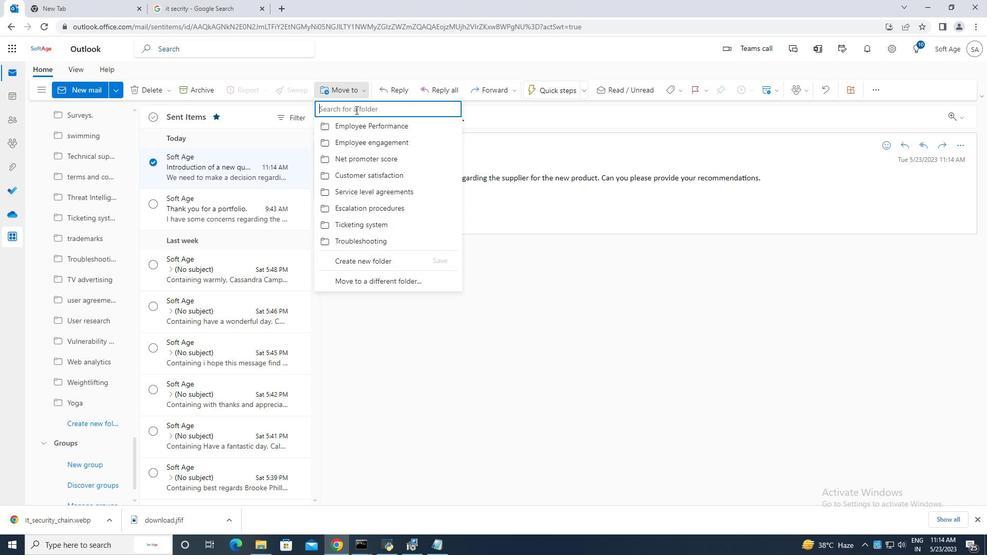 
Action: Key pressed employee<Key.space>benefits
Screenshot: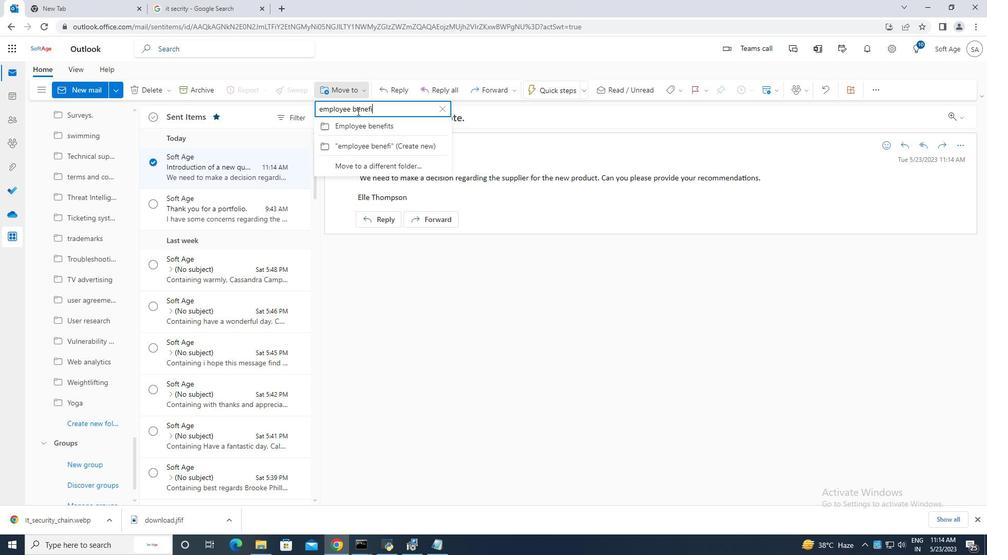 
Action: Mouse moved to (383, 127)
Screenshot: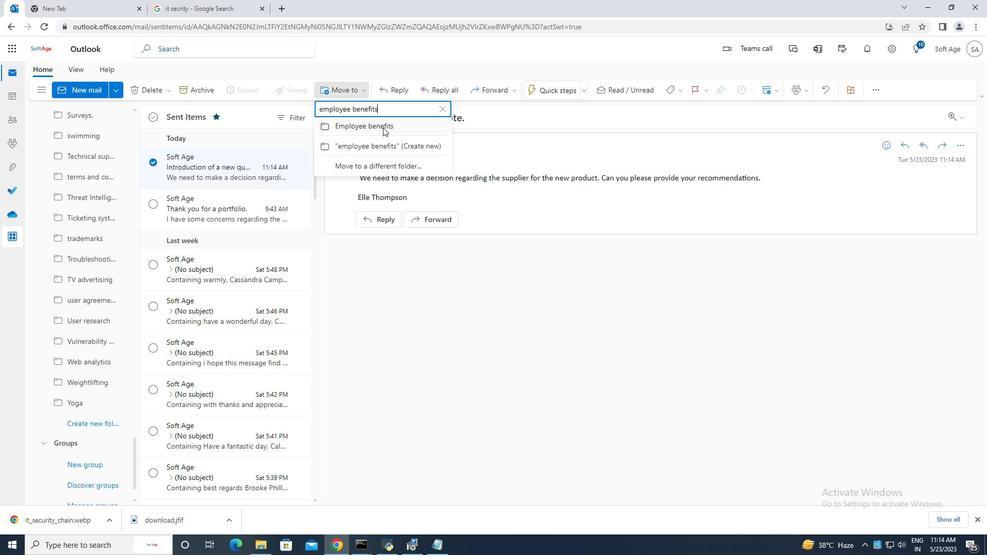 
Action: Mouse pressed left at (383, 127)
Screenshot: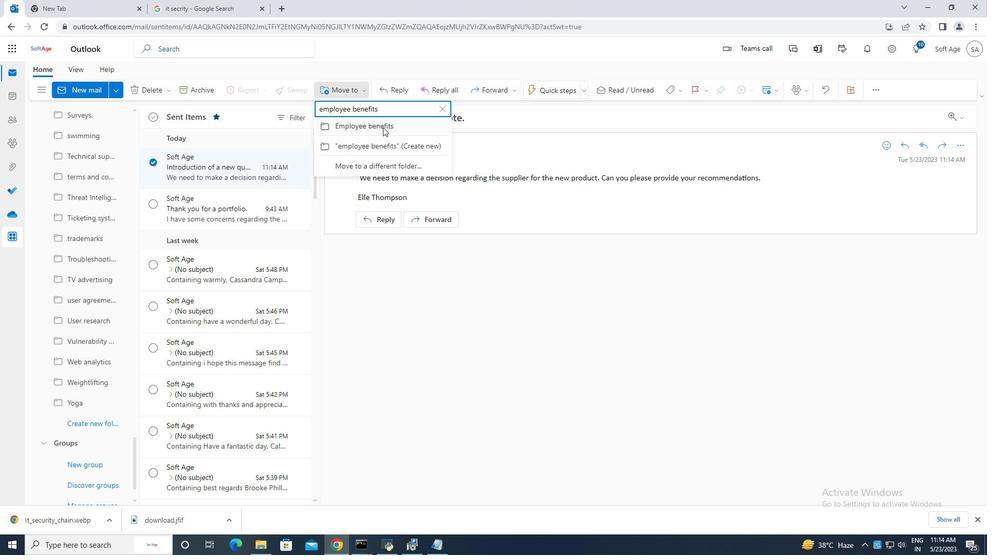 
